 Task: Sort the products in the category "Prosciutto" by unit price (low first).
Action: Mouse moved to (707, 254)
Screenshot: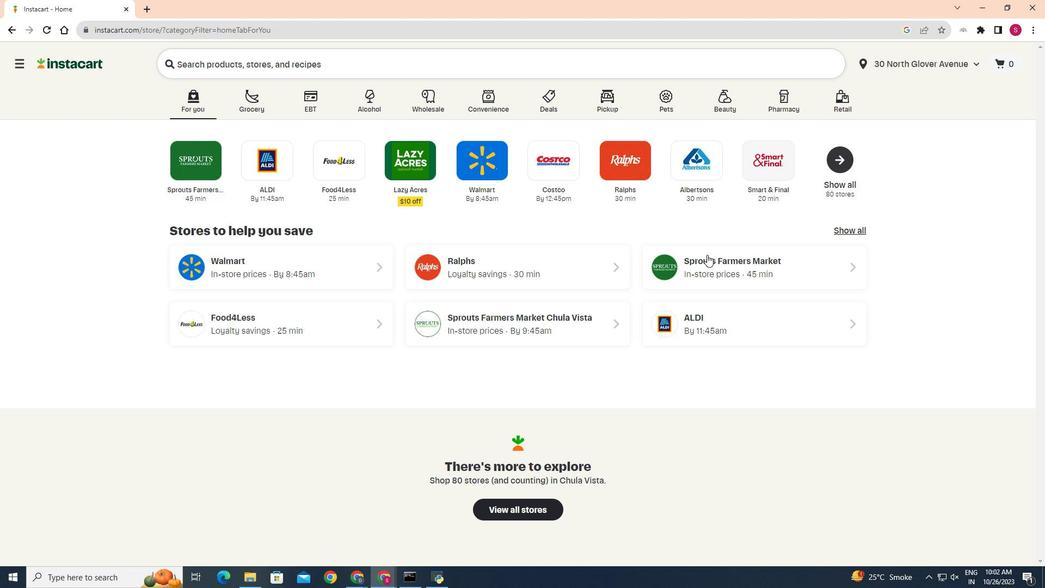 
Action: Mouse pressed left at (707, 254)
Screenshot: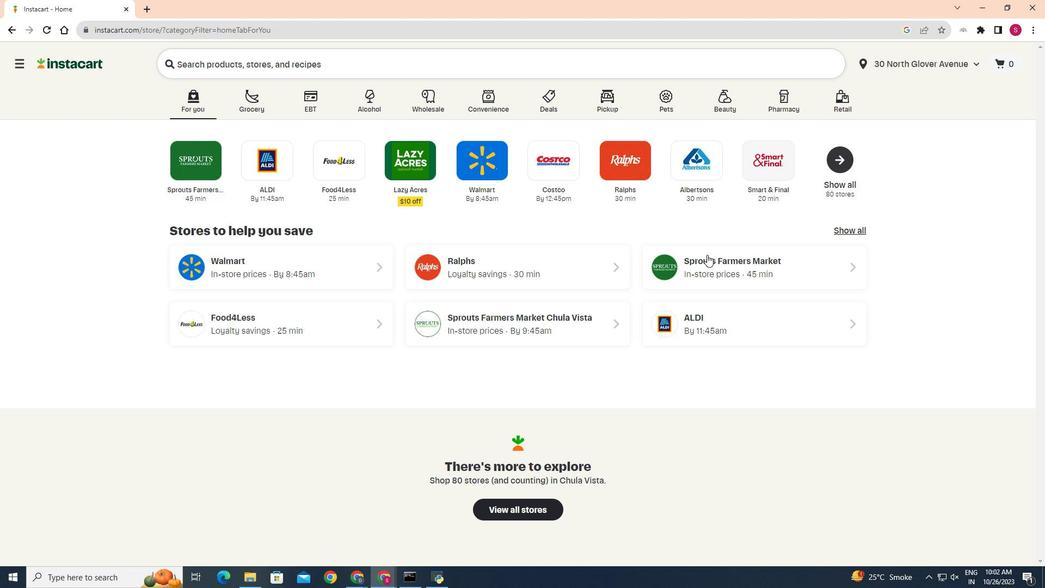 
Action: Mouse moved to (30, 490)
Screenshot: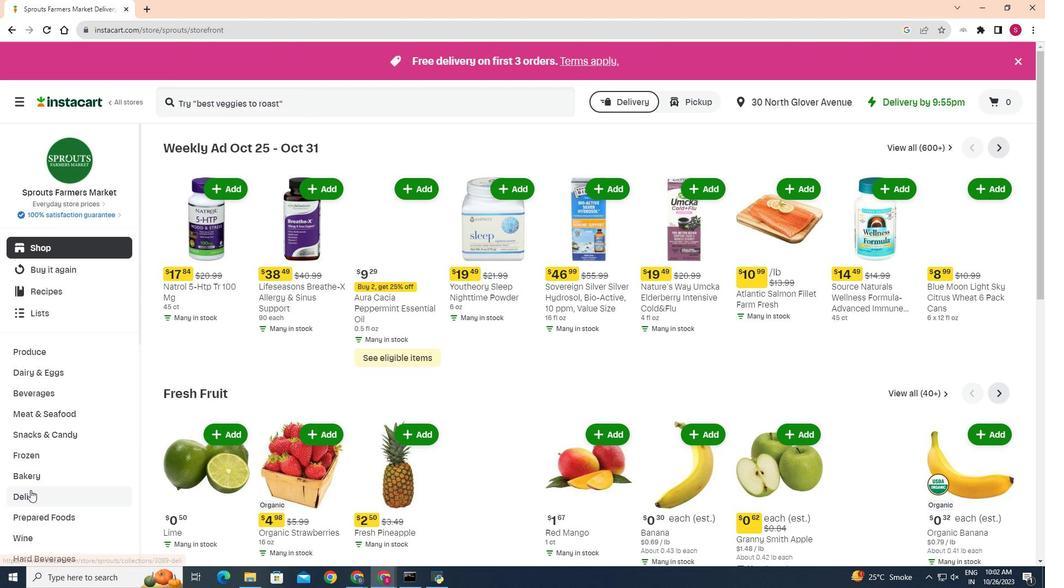 
Action: Mouse pressed left at (30, 490)
Screenshot: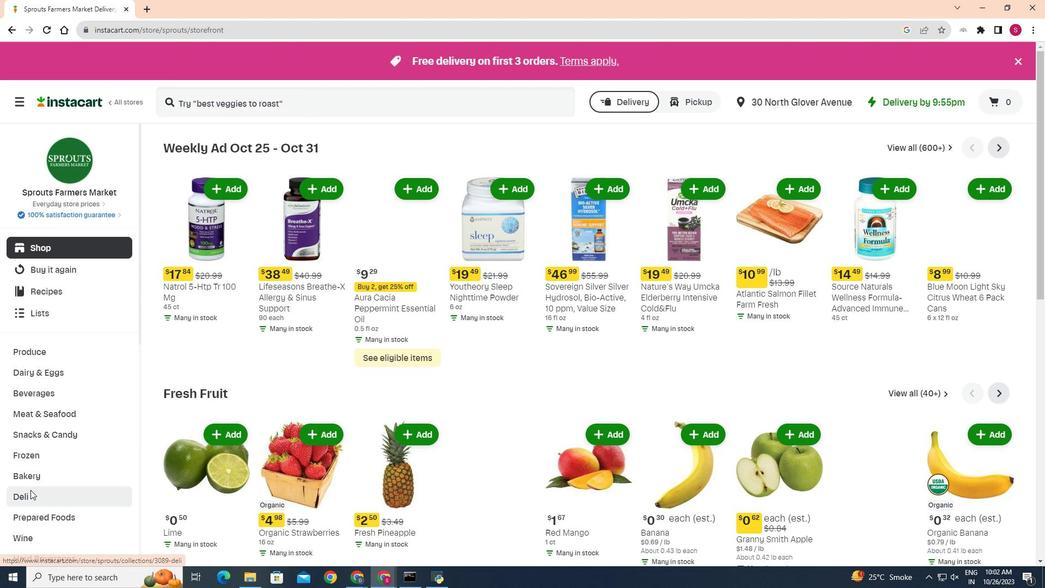 
Action: Mouse moved to (221, 168)
Screenshot: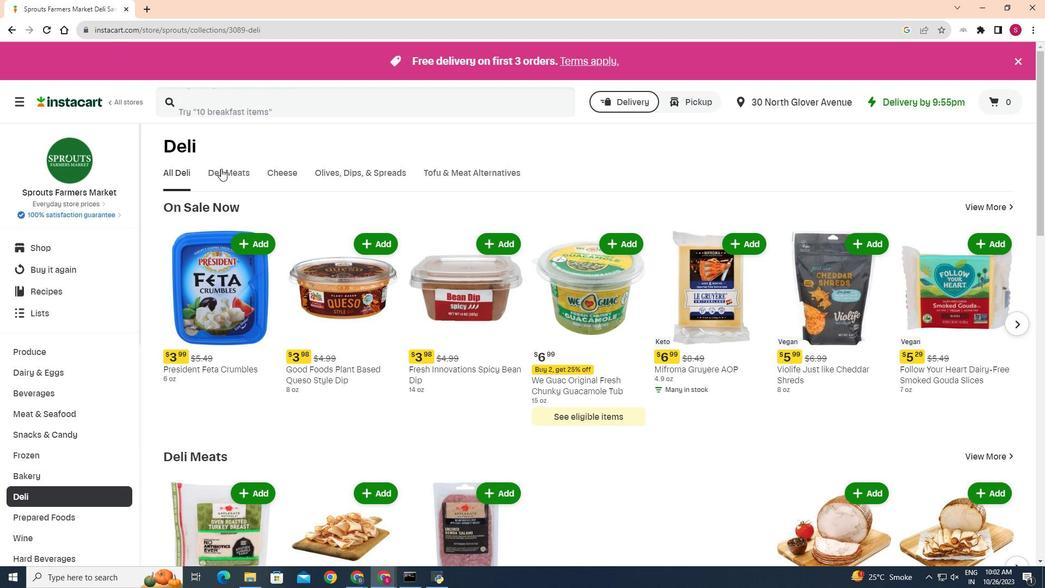 
Action: Mouse pressed left at (221, 168)
Screenshot: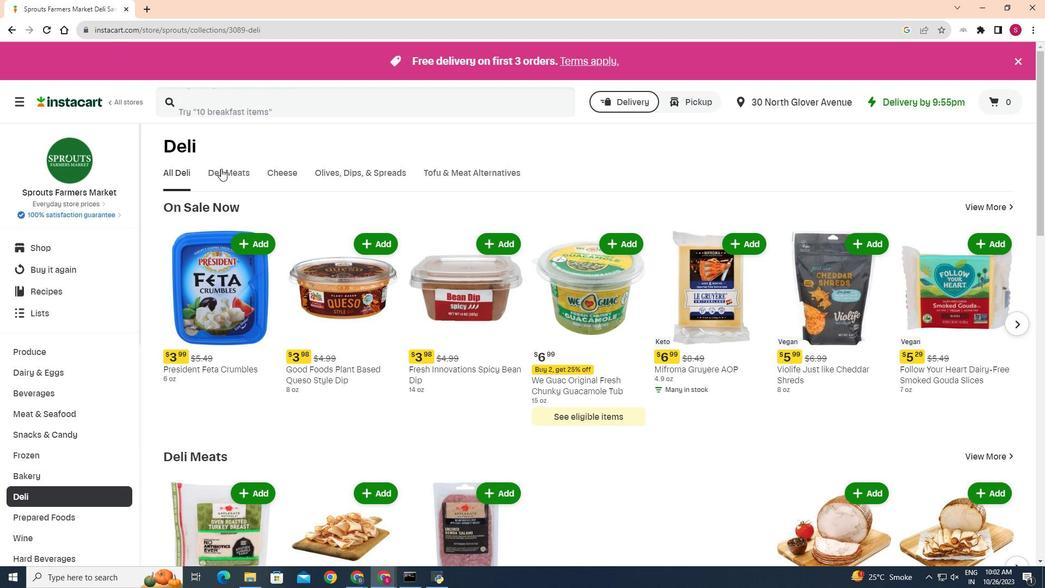 
Action: Mouse moved to (592, 215)
Screenshot: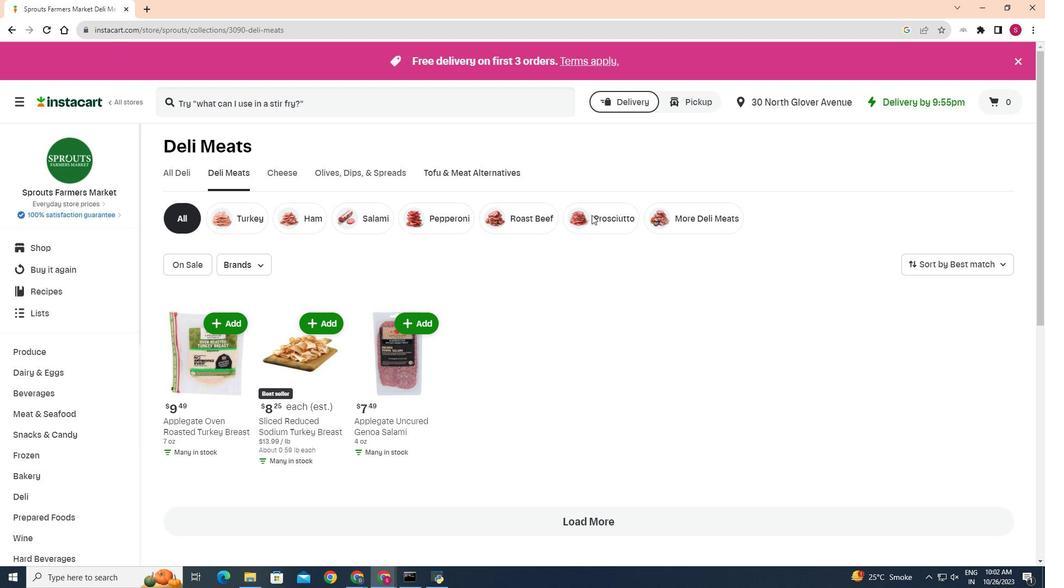 
Action: Mouse pressed left at (592, 215)
Screenshot: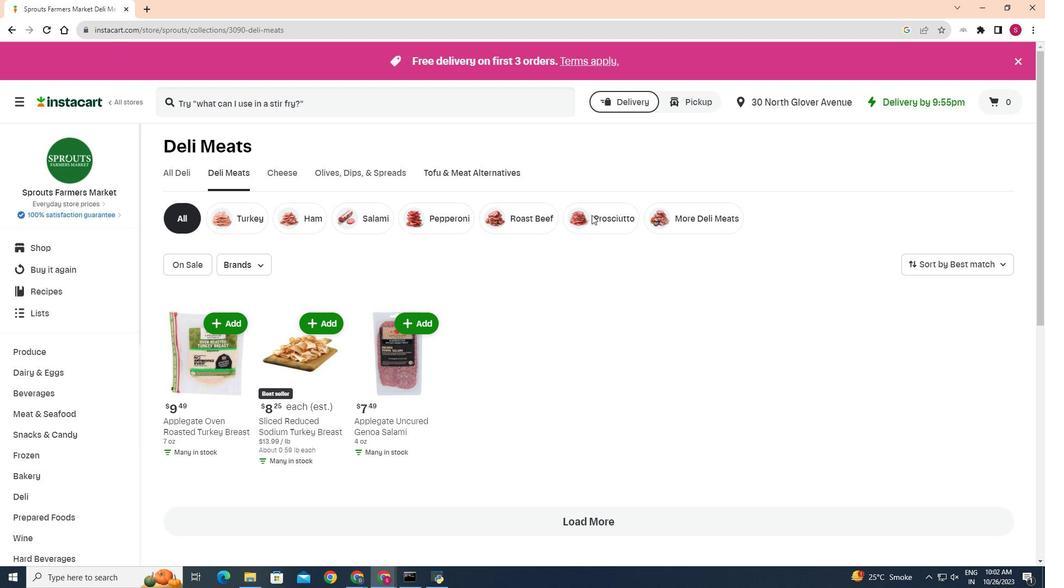 
Action: Mouse moved to (596, 222)
Screenshot: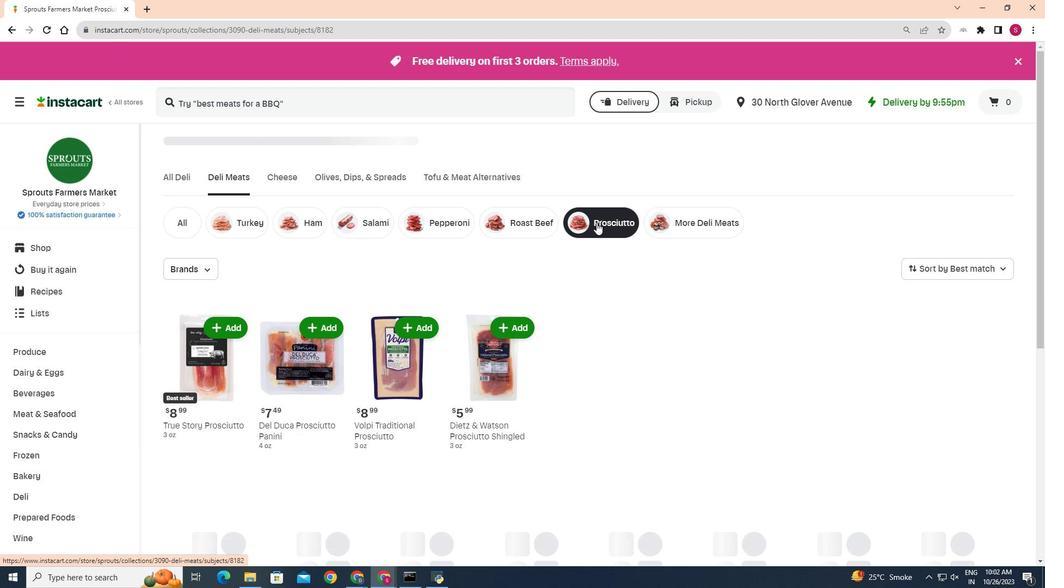 
Action: Mouse pressed left at (596, 222)
Screenshot: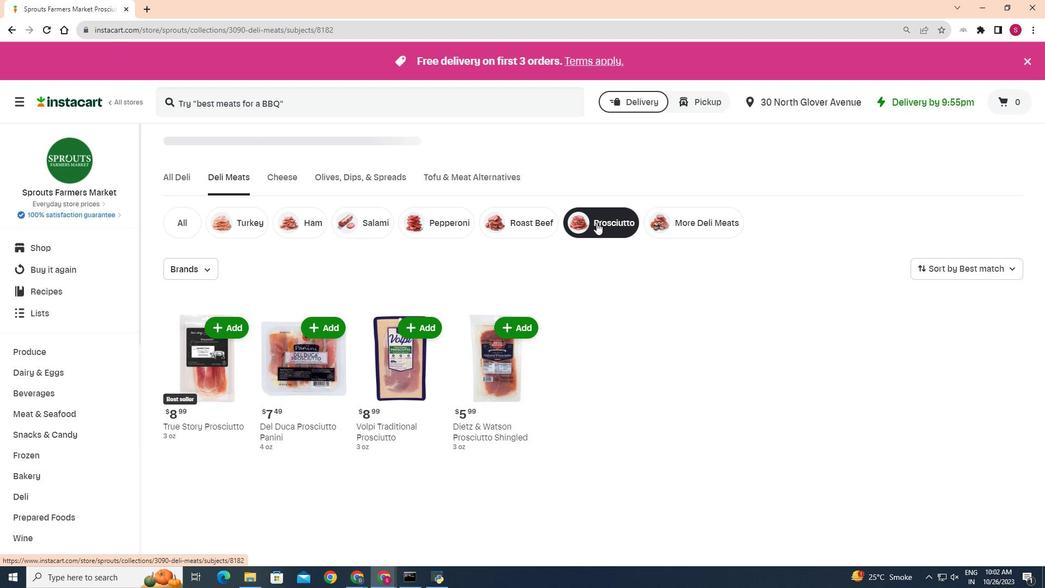 
Action: Mouse moved to (1010, 258)
Screenshot: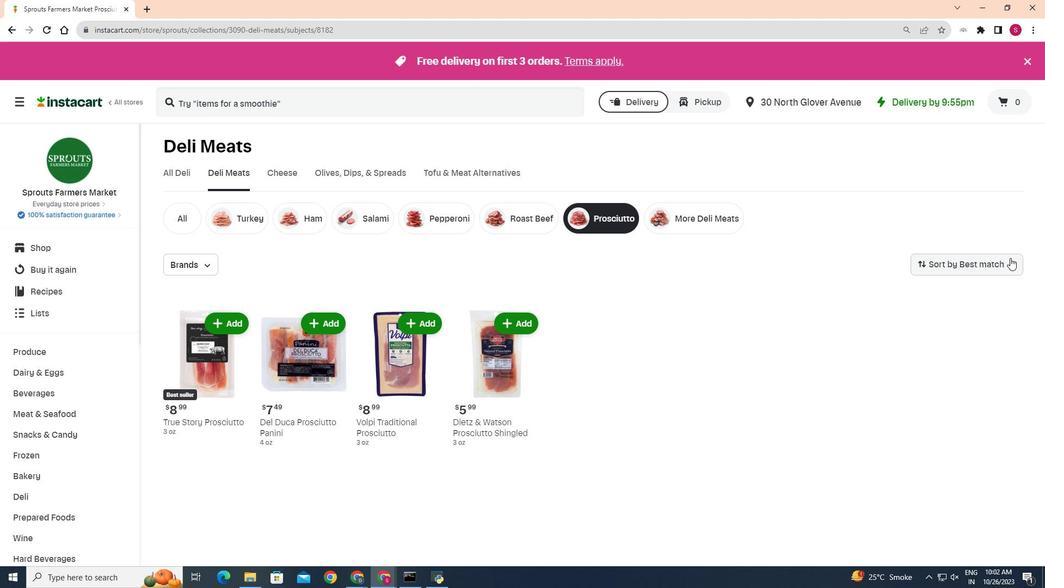 
Action: Mouse pressed left at (1010, 258)
Screenshot: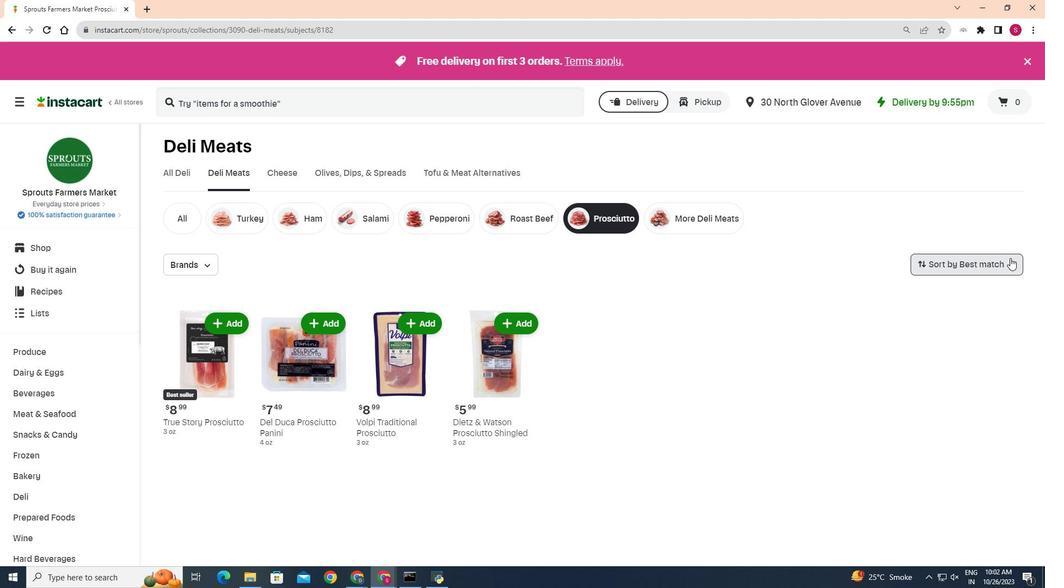 
Action: Mouse moved to (992, 366)
Screenshot: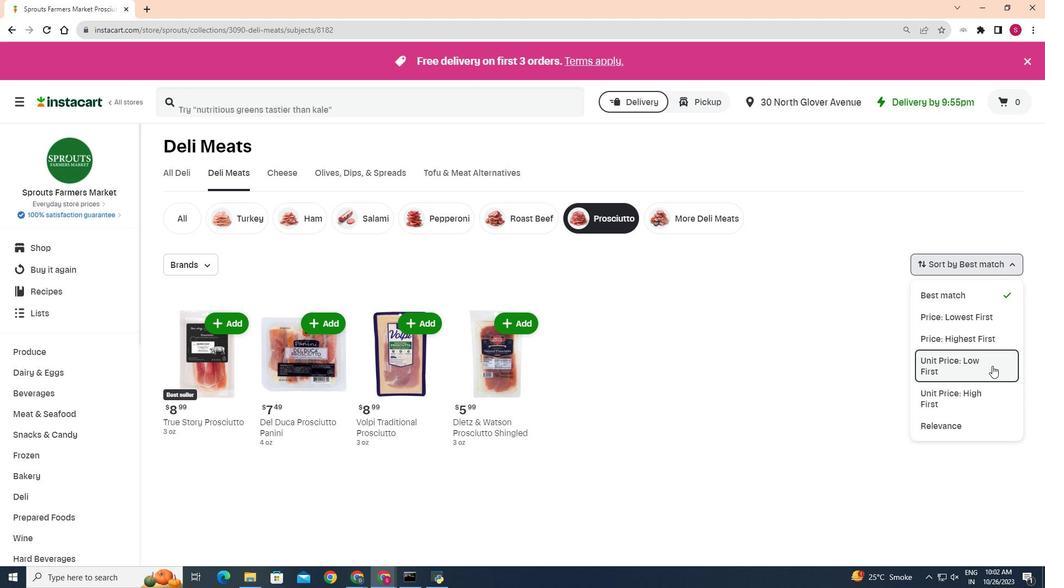 
Action: Mouse pressed left at (992, 366)
Screenshot: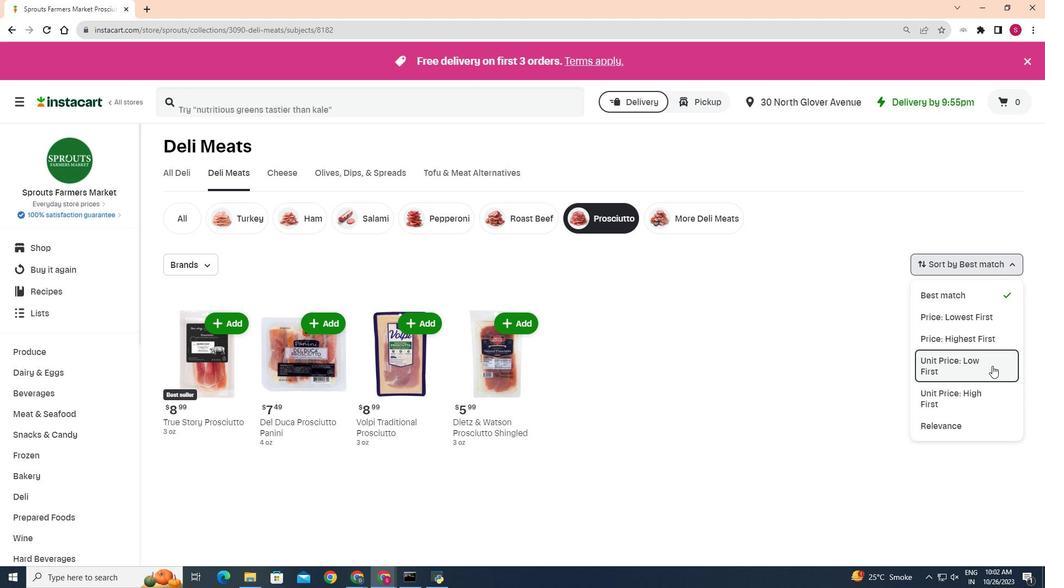 
Action: Mouse moved to (771, 295)
Screenshot: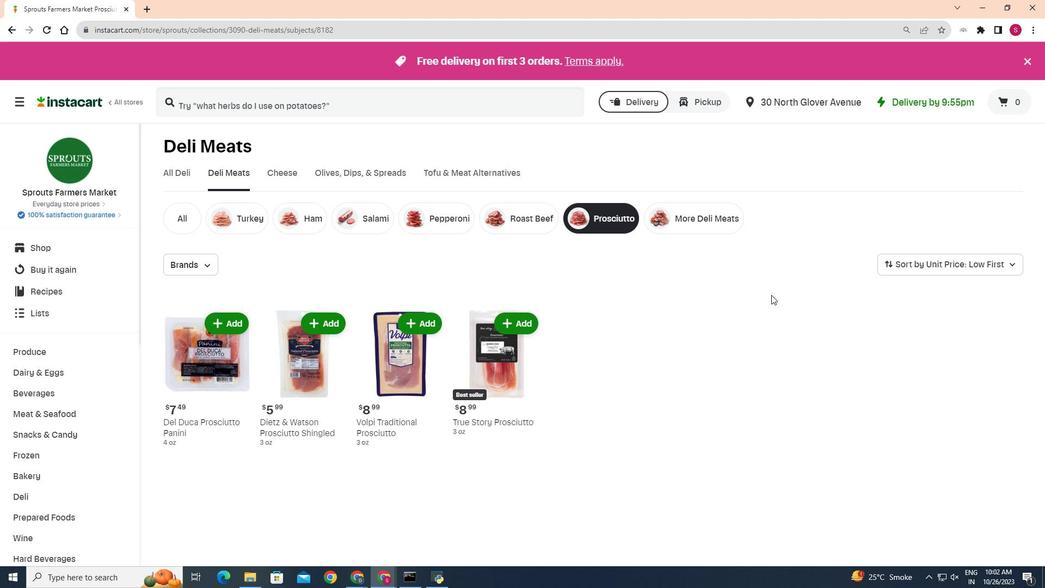 
